 Task: Create Card Employee Training Review in Board Crisis Management Solutions to Workspace CRM Systems. Create Card Hunting Review in Board Social Media Influencer Outreach to Workspace CRM Systems. Create Card Employee Onboarding Review in Board Customer Advocacy Program Strategy and Execution to Workspace CRM Systems
Action: Mouse moved to (130, 55)
Screenshot: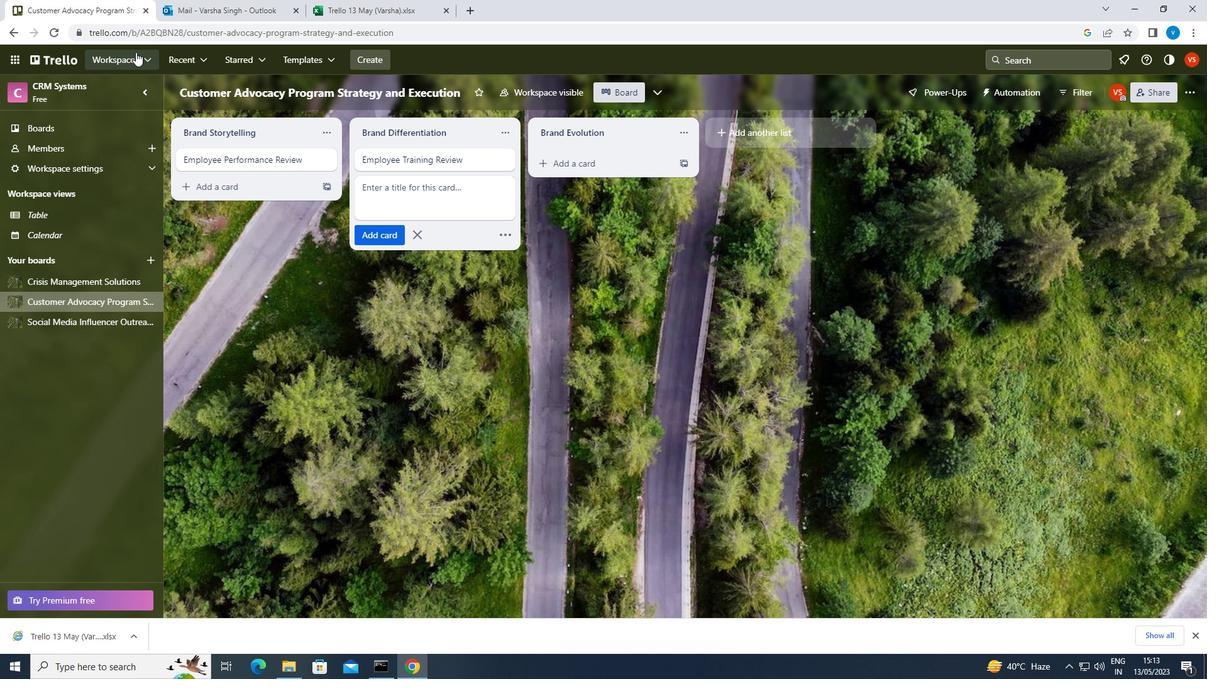 
Action: Mouse pressed left at (130, 55)
Screenshot: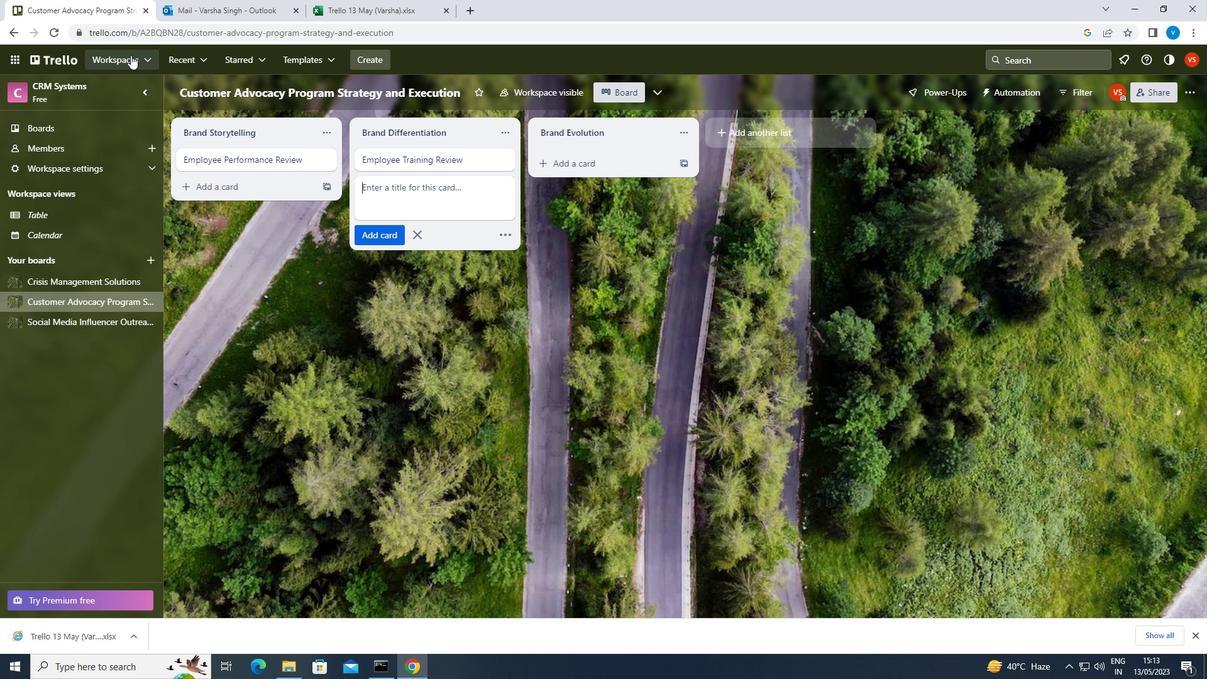 
Action: Mouse moved to (172, 498)
Screenshot: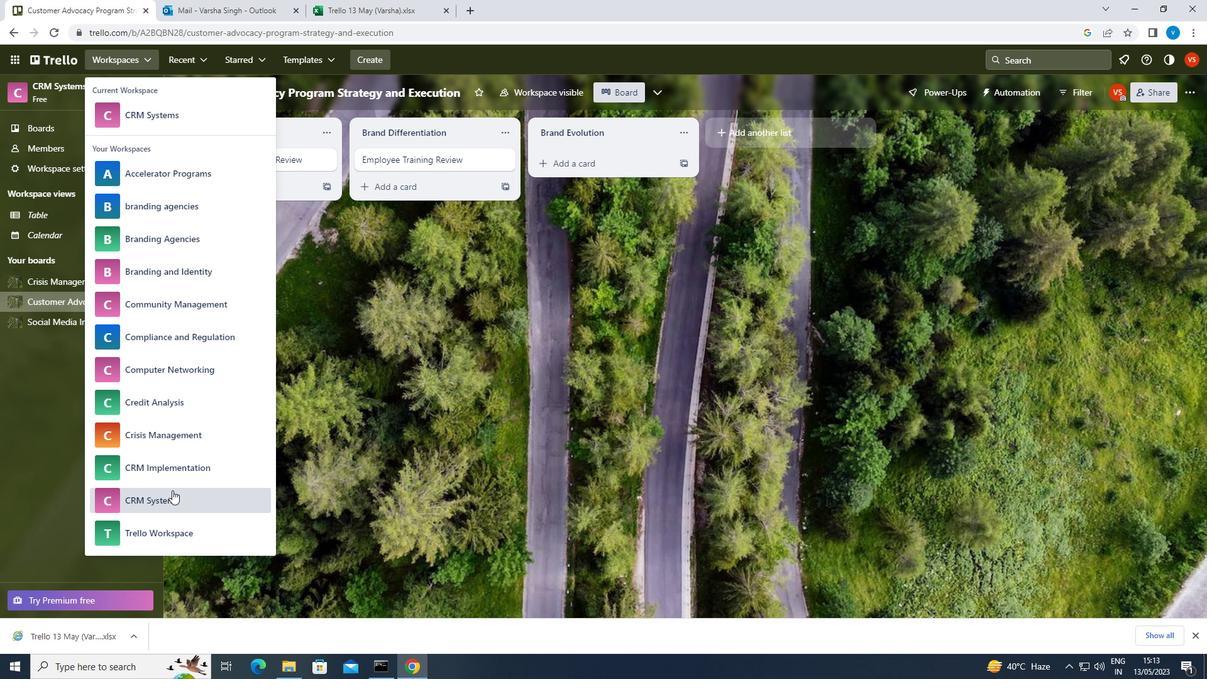 
Action: Mouse pressed left at (172, 498)
Screenshot: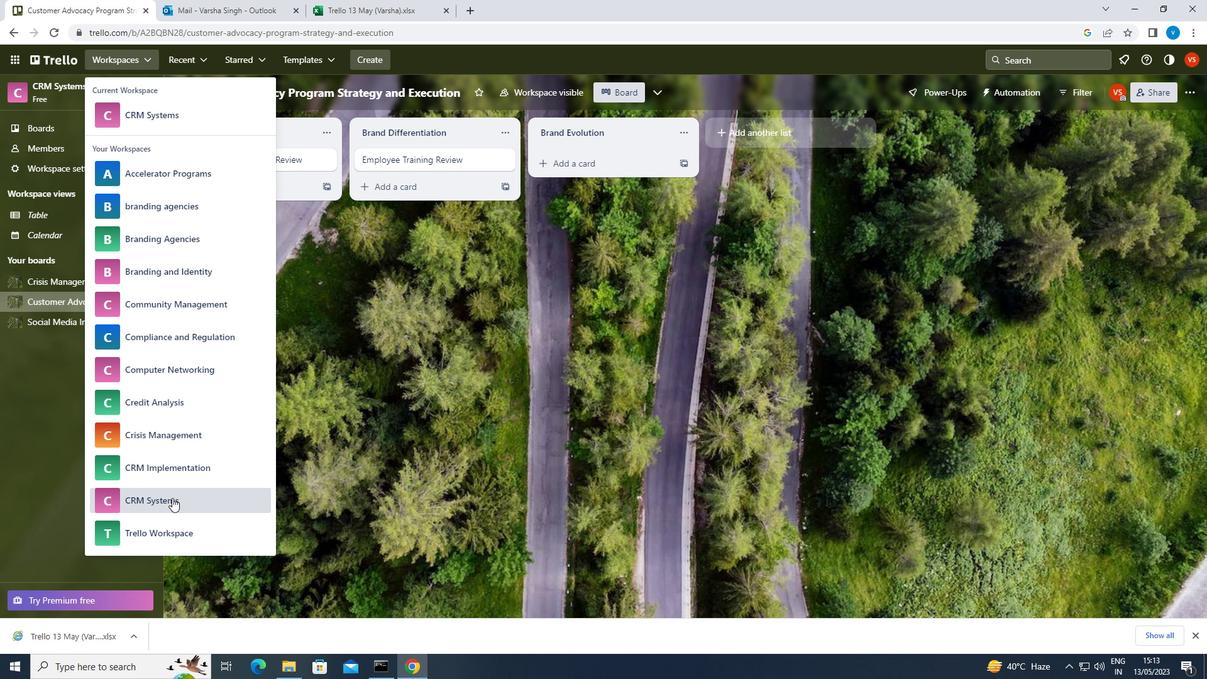 
Action: Mouse moved to (103, 279)
Screenshot: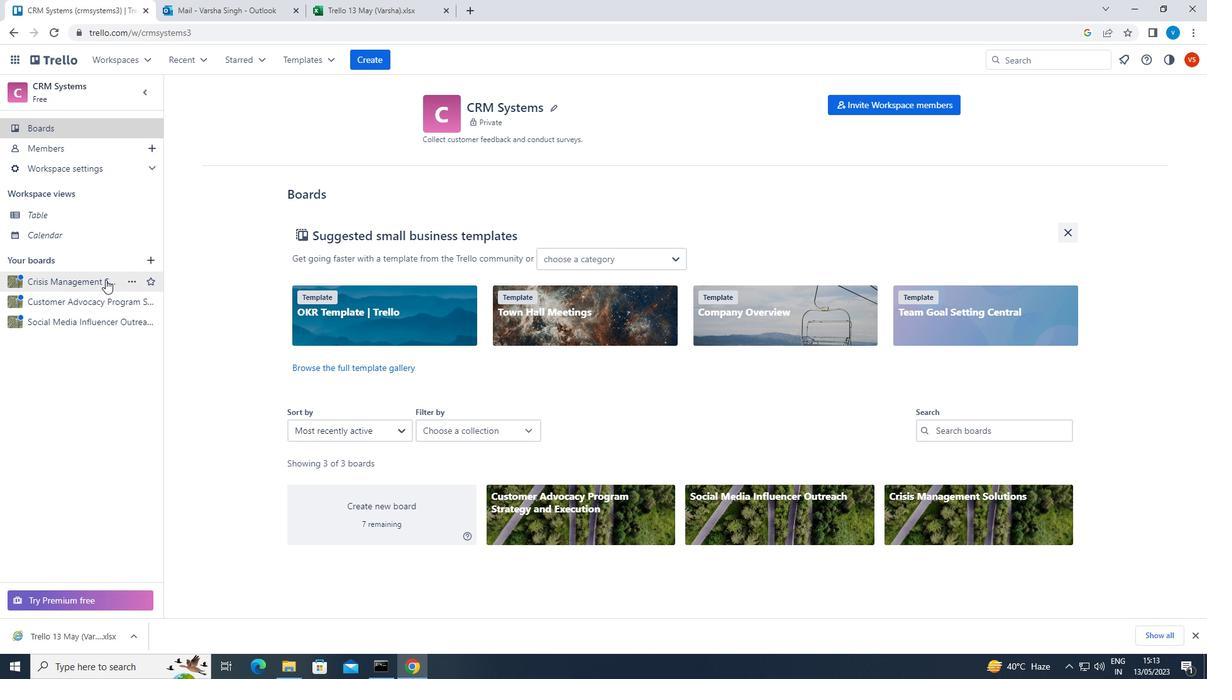 
Action: Mouse pressed left at (103, 279)
Screenshot: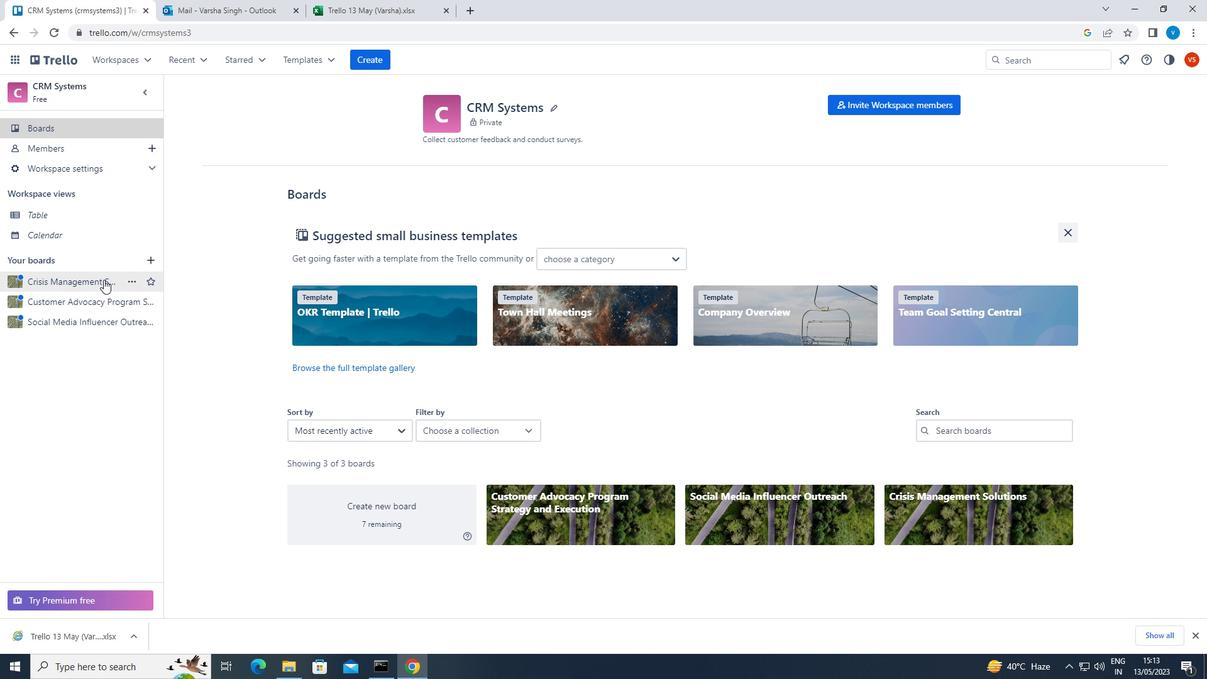 
Action: Mouse moved to (576, 160)
Screenshot: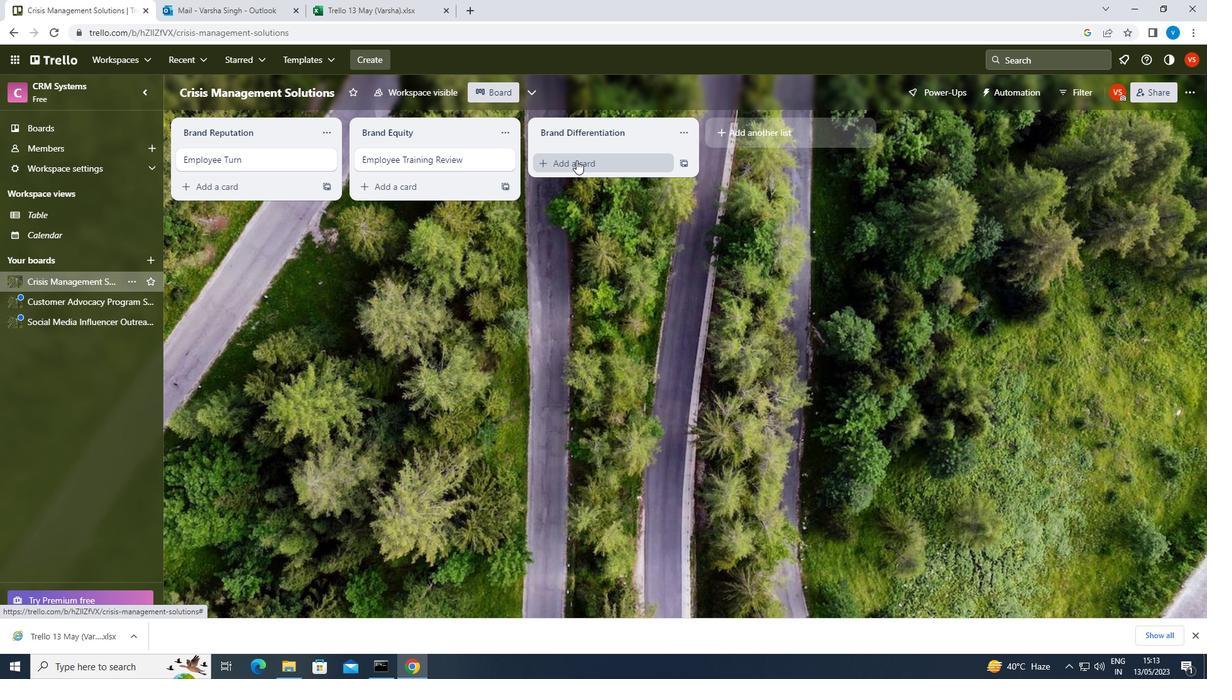 
Action: Mouse pressed left at (576, 160)
Screenshot: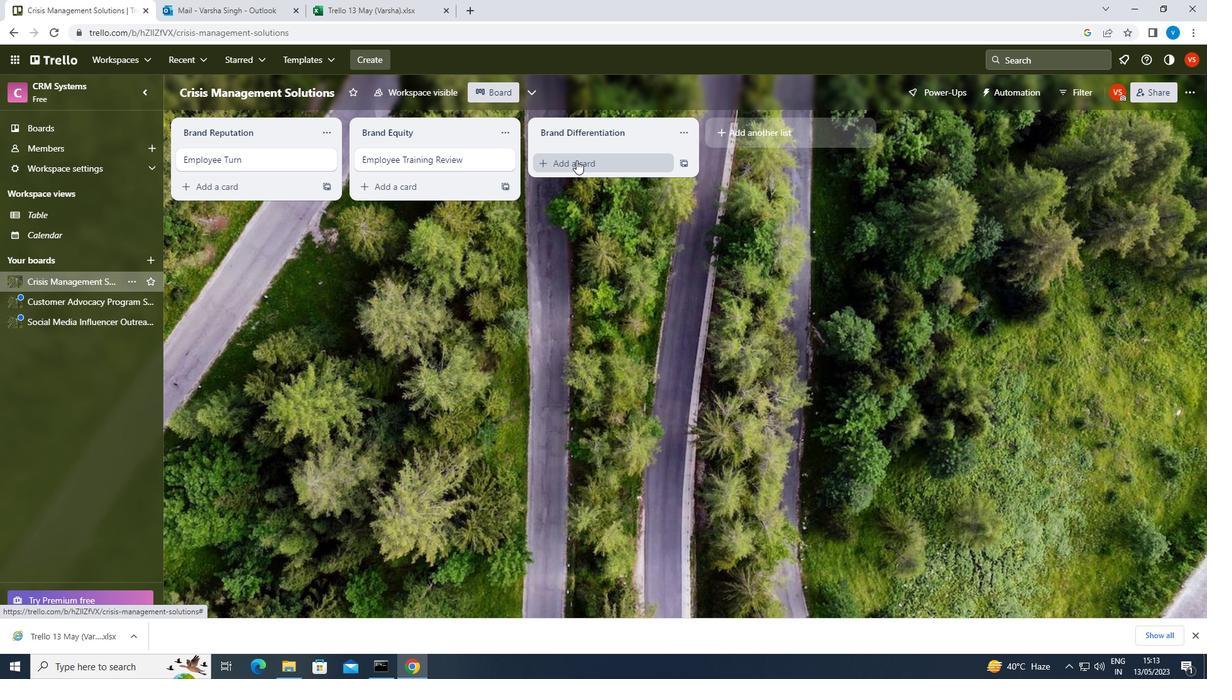 
Action: Mouse moved to (577, 166)
Screenshot: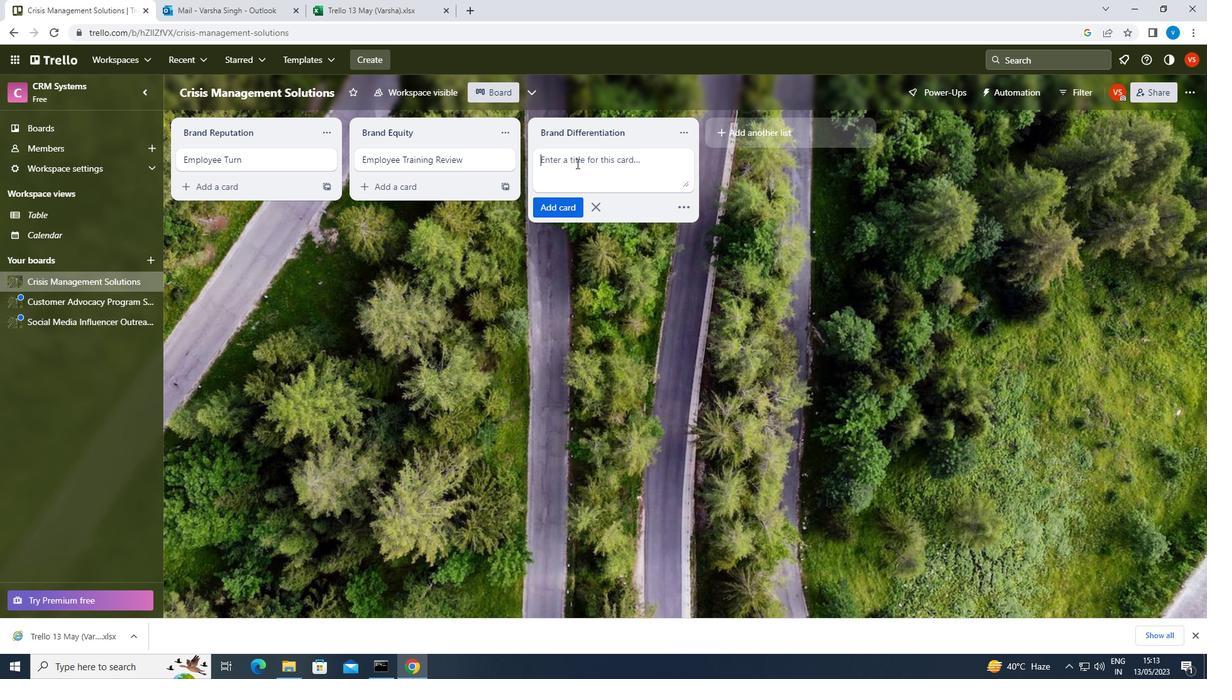 
Action: Key pressed <Key.shift>EMPLOYE<Key.space><Key.shift>TRAINING<Key.space><Key.shift>REVIEW
Screenshot: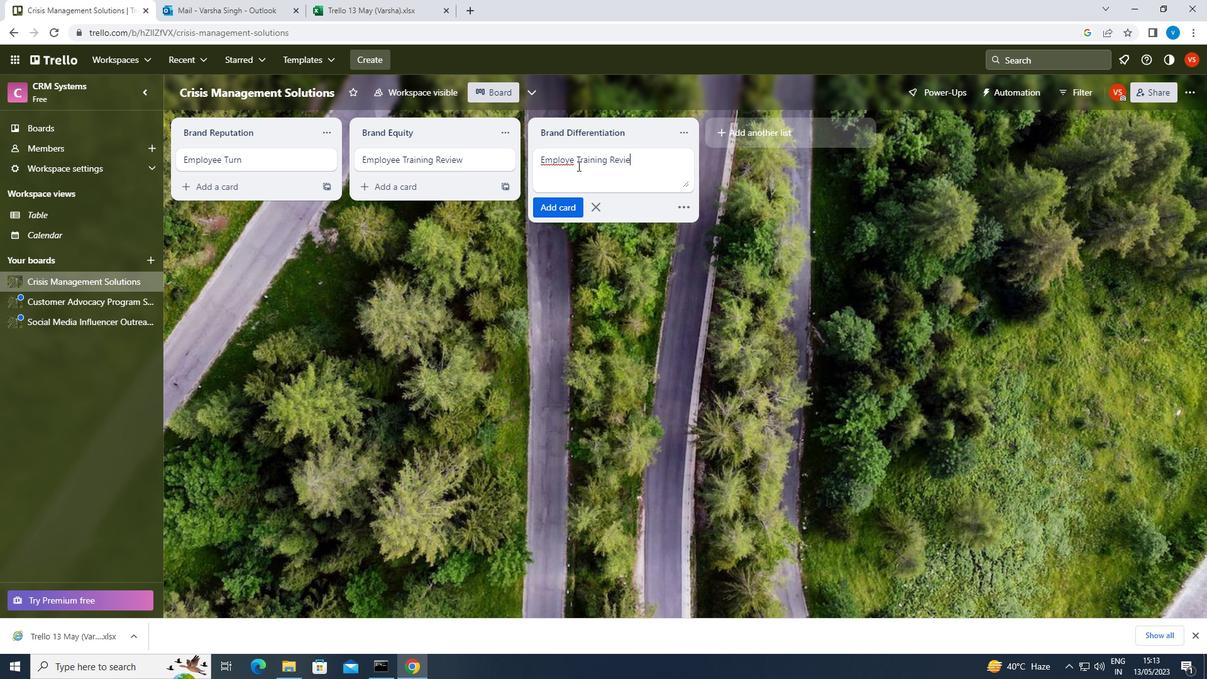 
Action: Mouse moved to (578, 166)
Screenshot: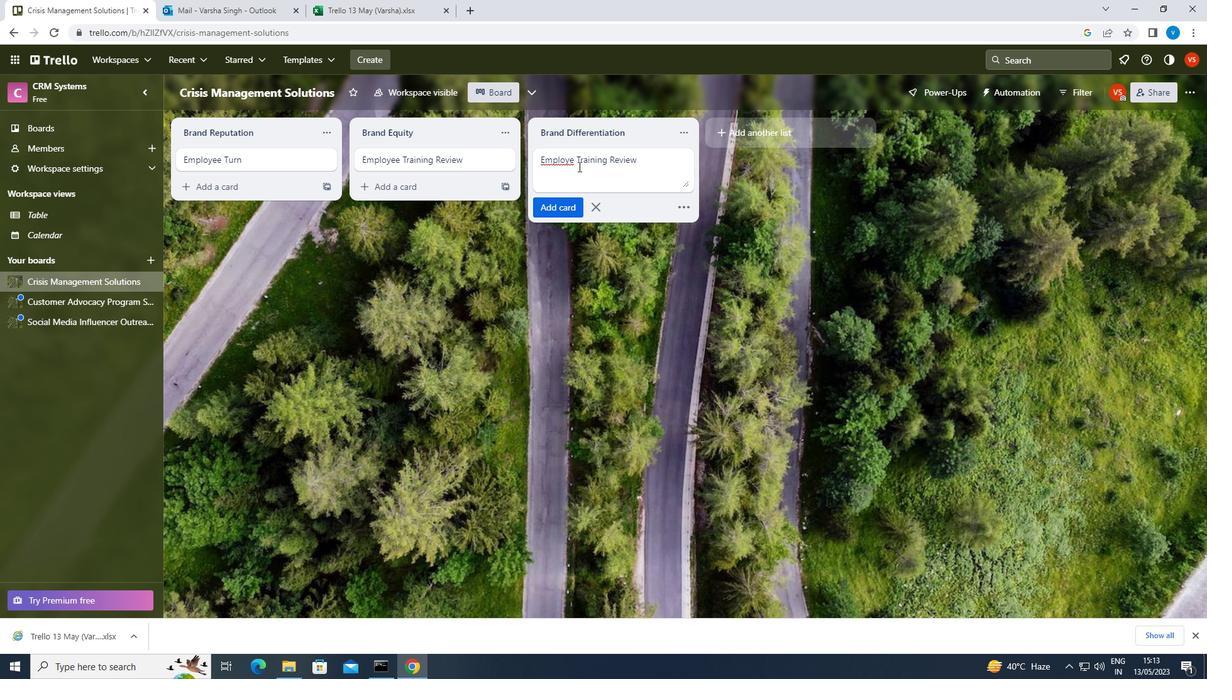 
Action: Key pressed <Key.enter>
Screenshot: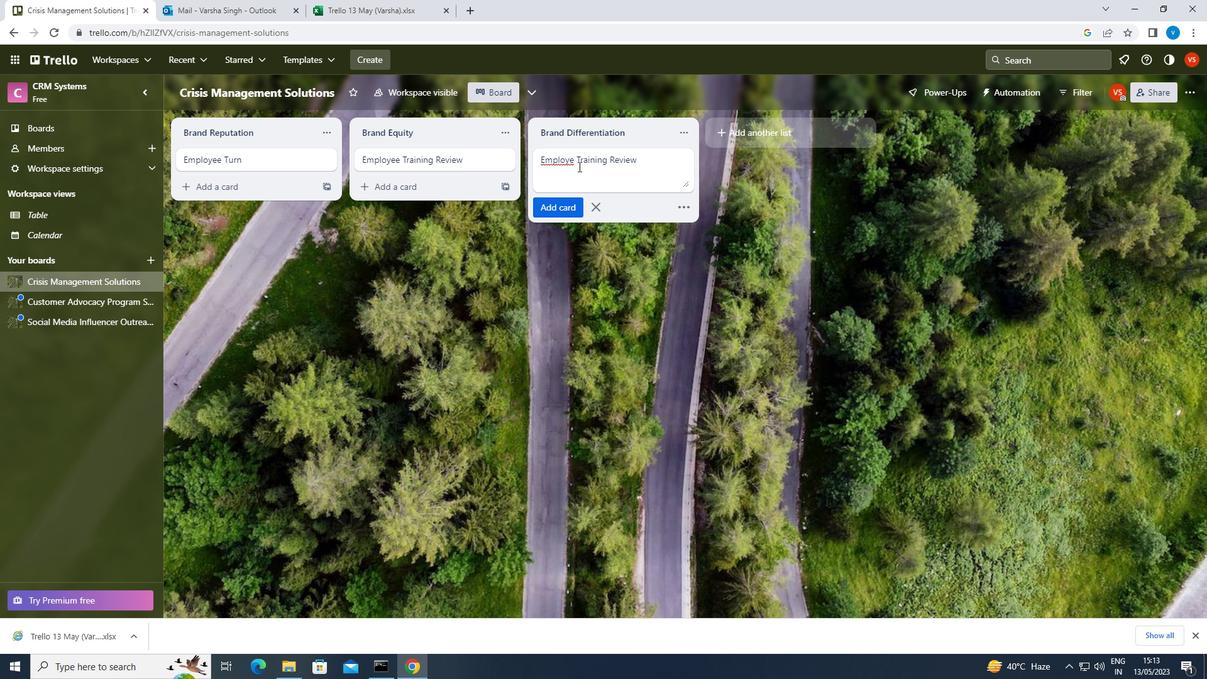 
Action: Mouse moved to (66, 317)
Screenshot: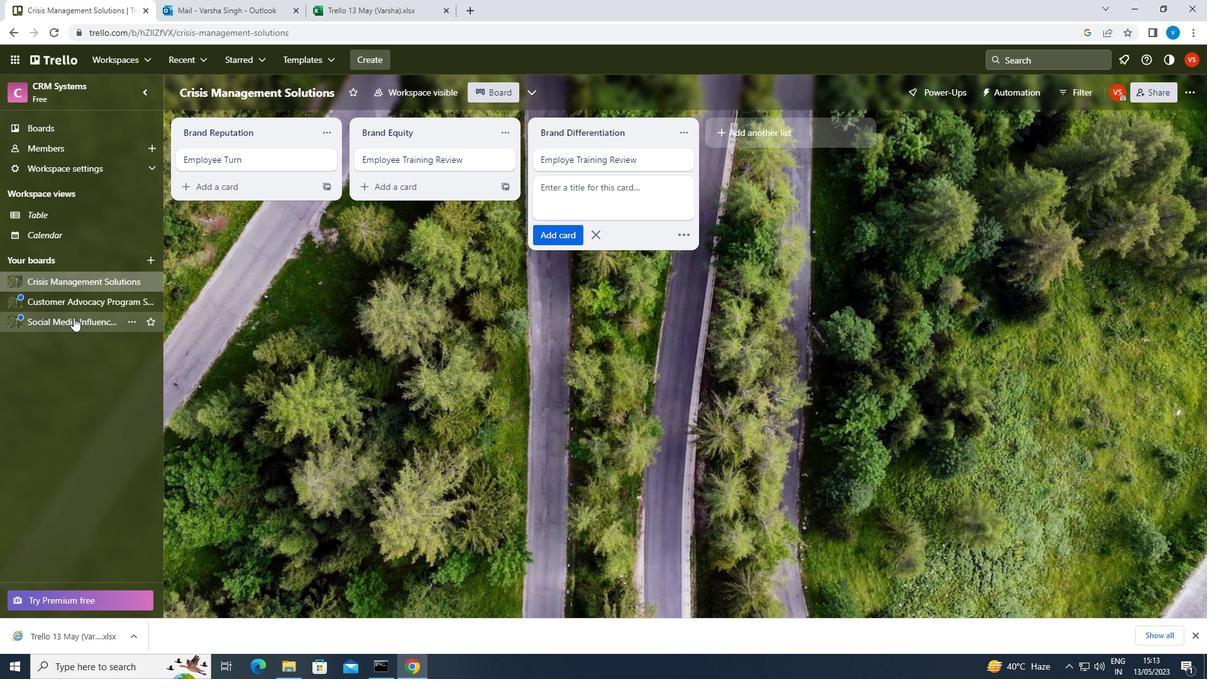 
Action: Mouse pressed left at (66, 317)
Screenshot: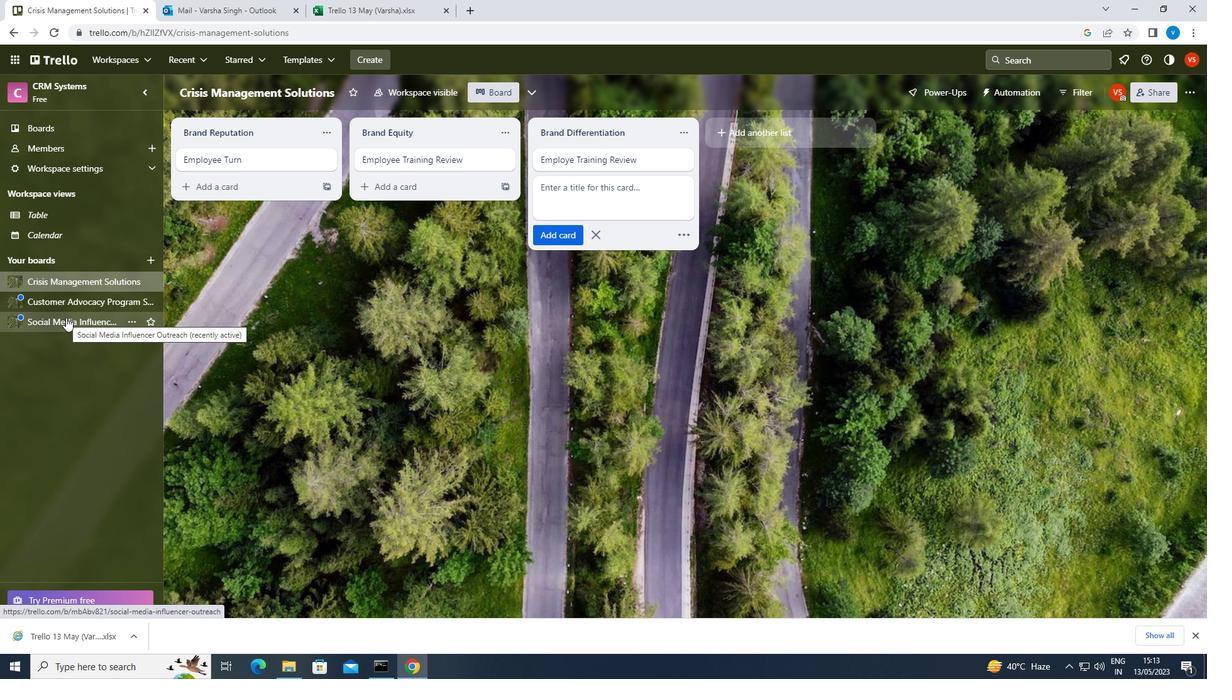 
Action: Mouse moved to (581, 160)
Screenshot: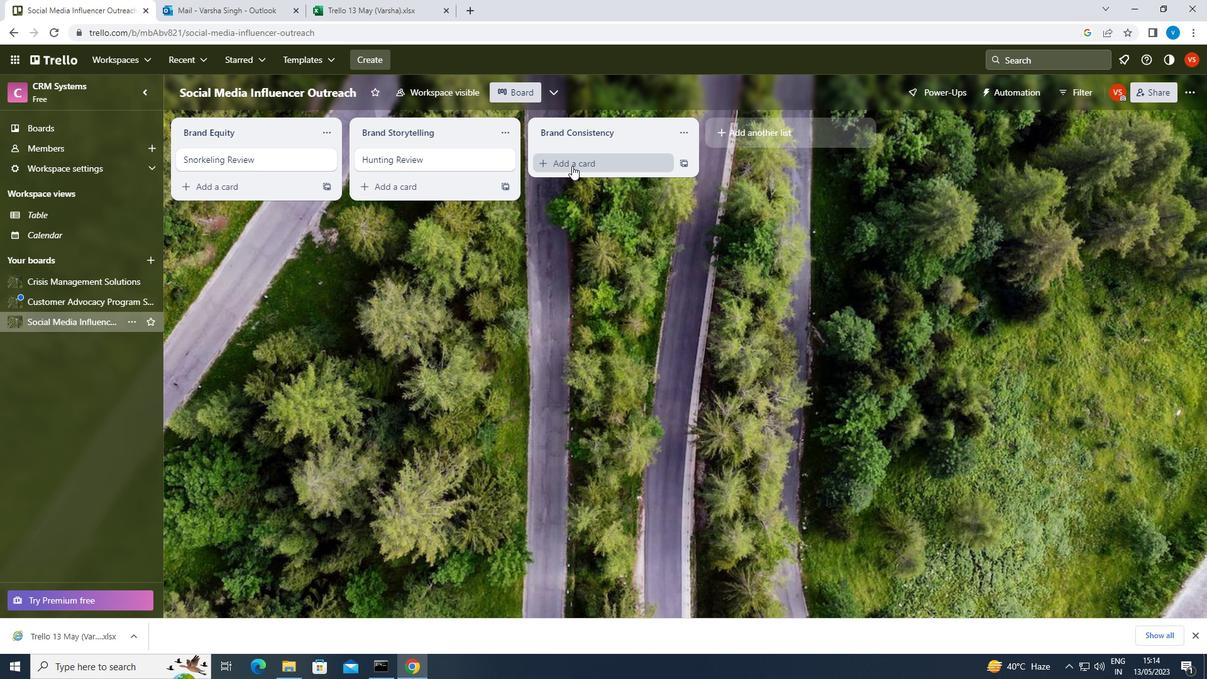 
Action: Mouse pressed left at (581, 160)
Screenshot: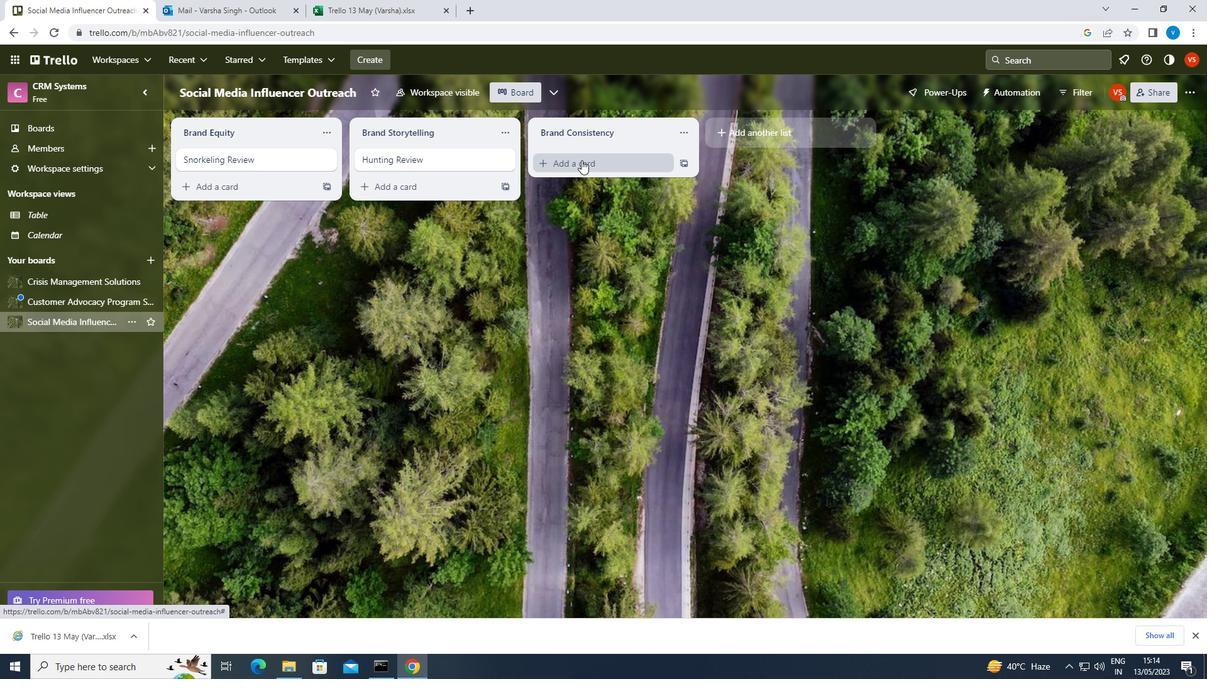 
Action: Mouse moved to (582, 160)
Screenshot: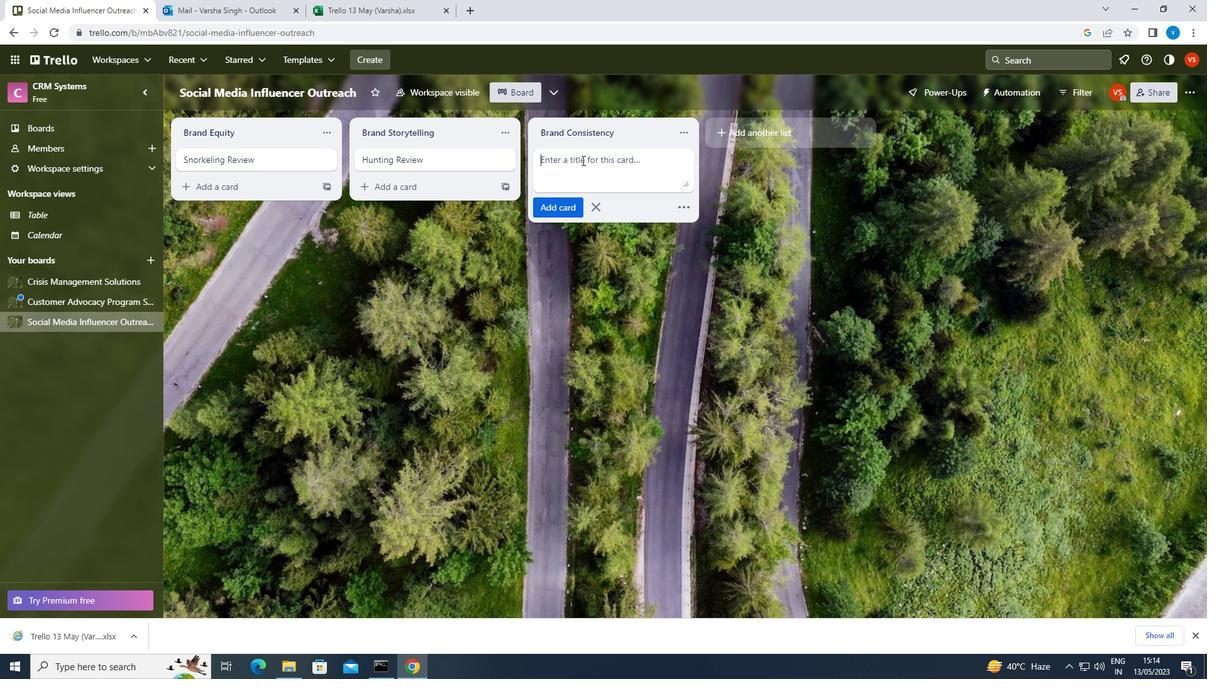 
Action: Key pressed <Key.shift>HUNTING<Key.space><Key.shift>REVIEW<Key.space><Key.enter>
Screenshot: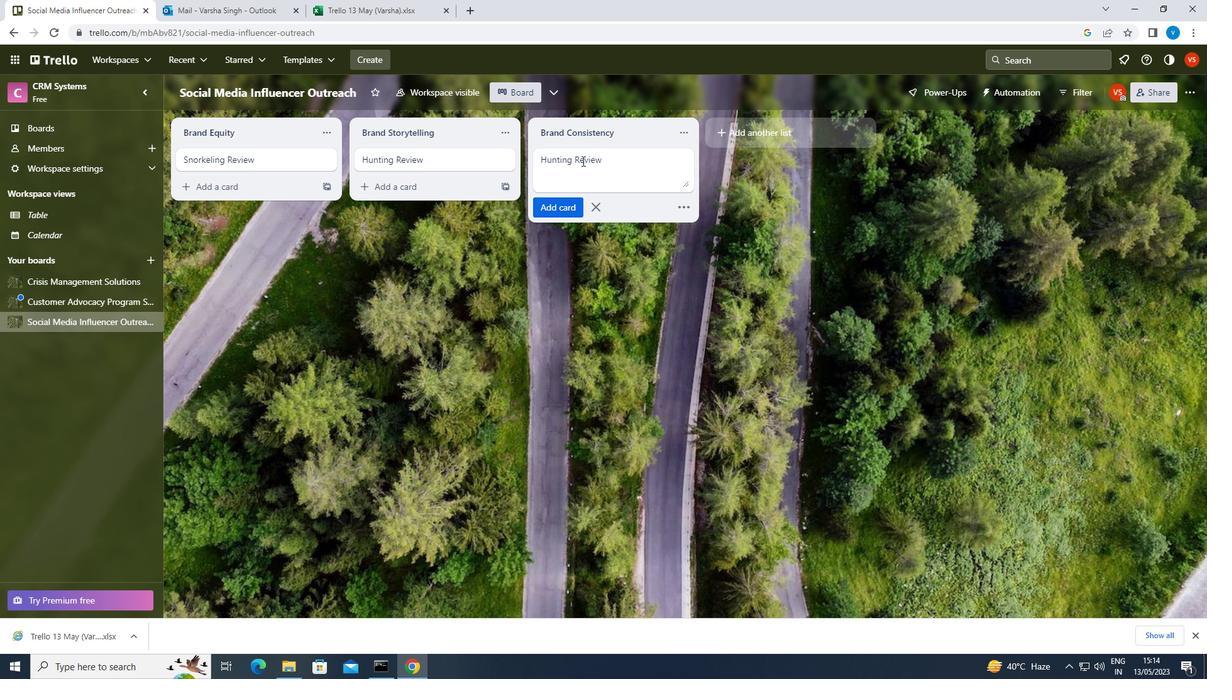
Action: Mouse moved to (57, 301)
Screenshot: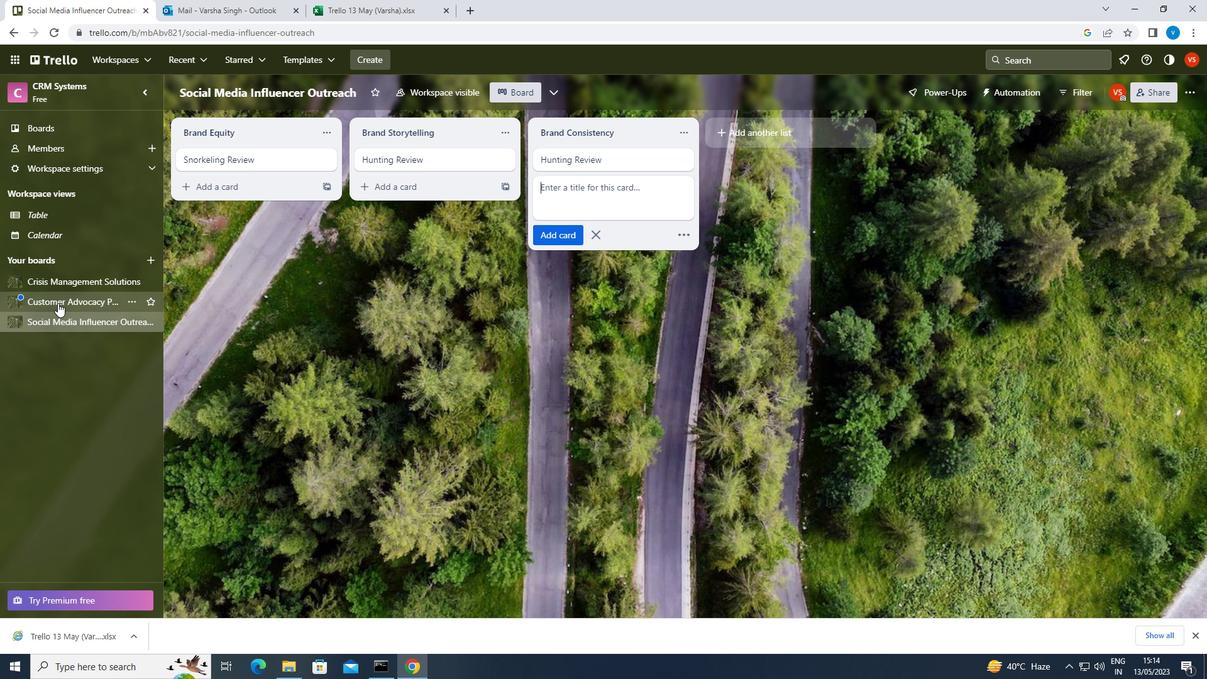 
Action: Mouse pressed left at (57, 301)
Screenshot: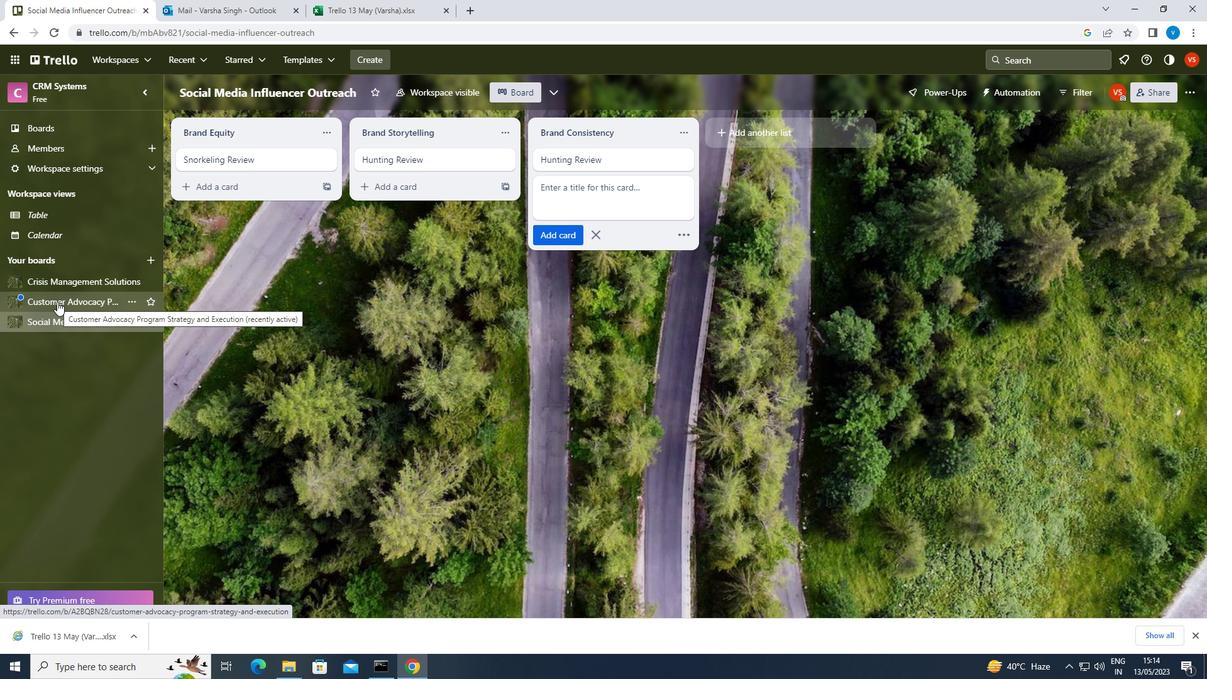 
Action: Mouse moved to (567, 157)
Screenshot: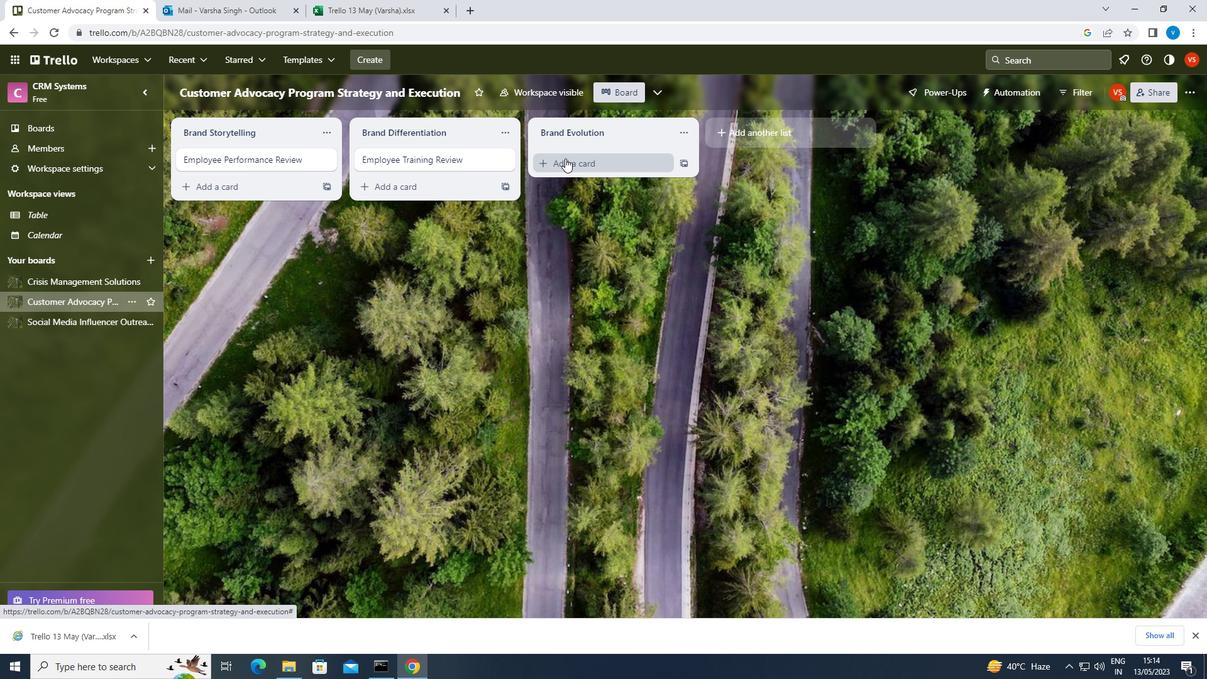 
Action: Mouse pressed left at (567, 157)
Screenshot: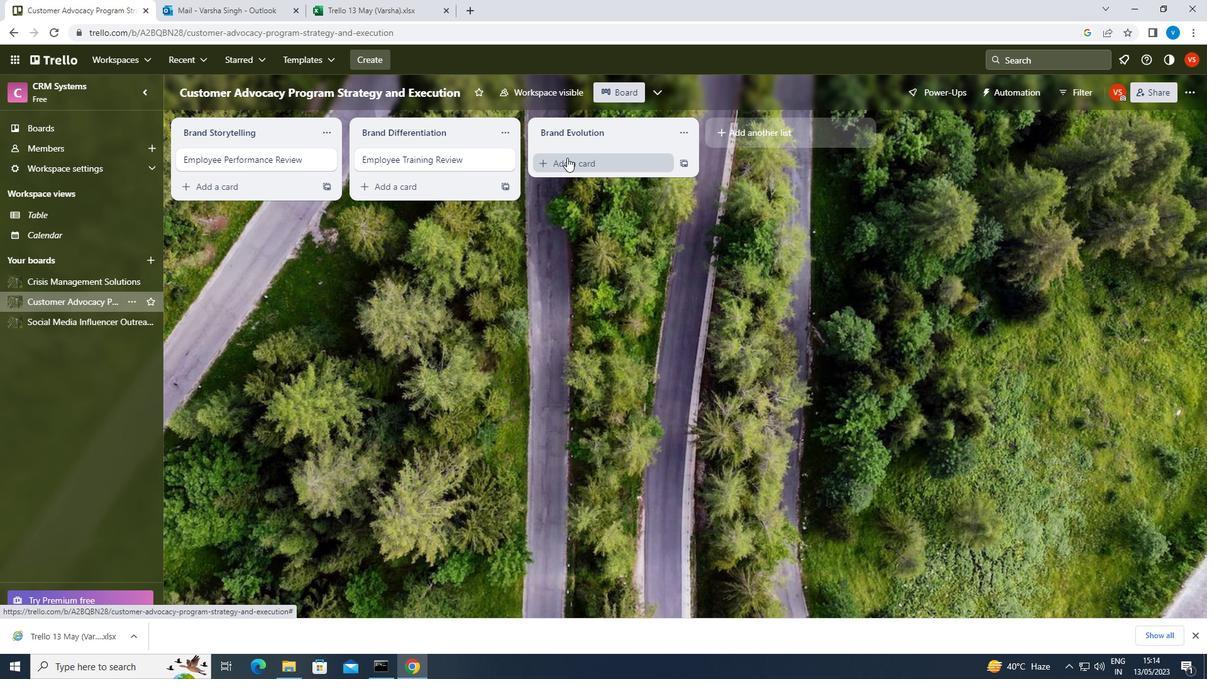 
Action: Key pressed <Key.shift>EMPLOYEE<Key.space><Key.shift>ONBOARDING<Key.space><Key.shift>REVIEW
Screenshot: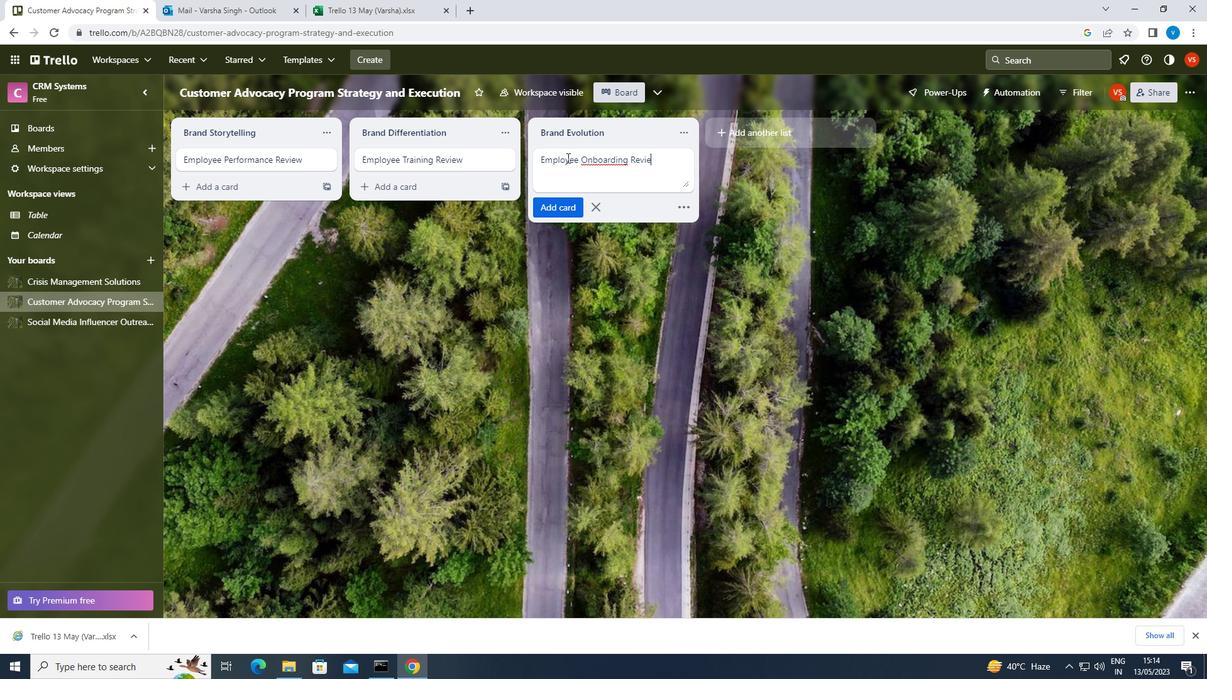 
Action: Mouse moved to (558, 159)
Screenshot: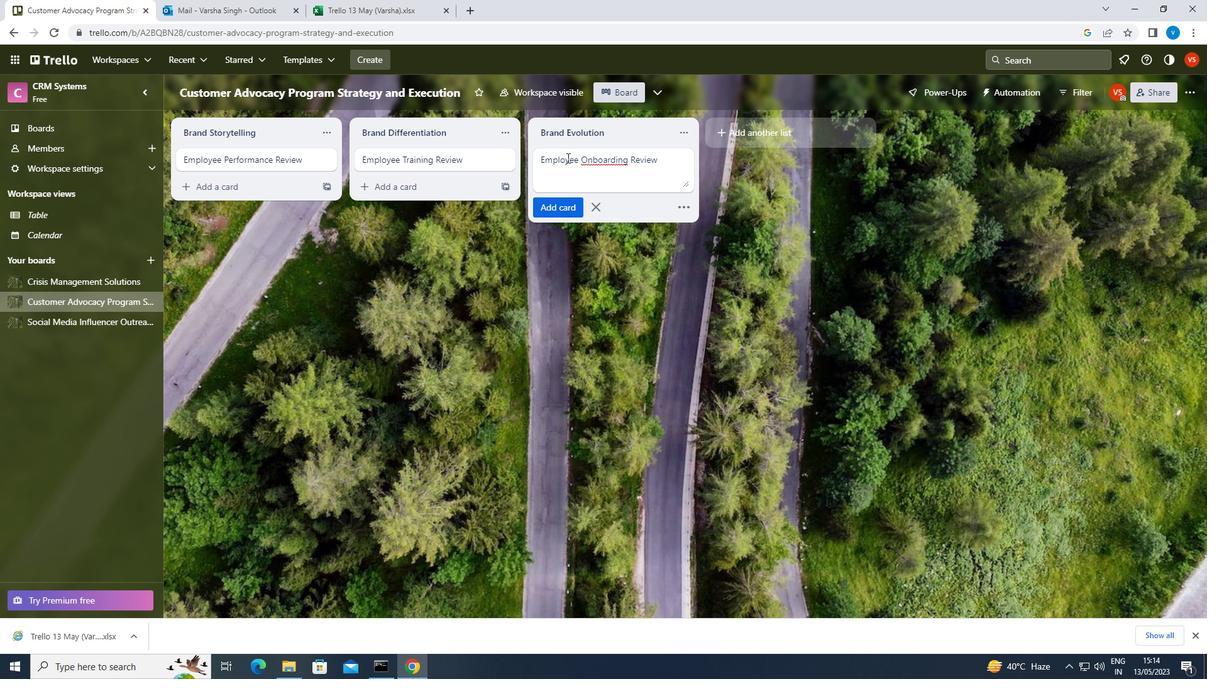 
Action: Key pressed <Key.enter>
Screenshot: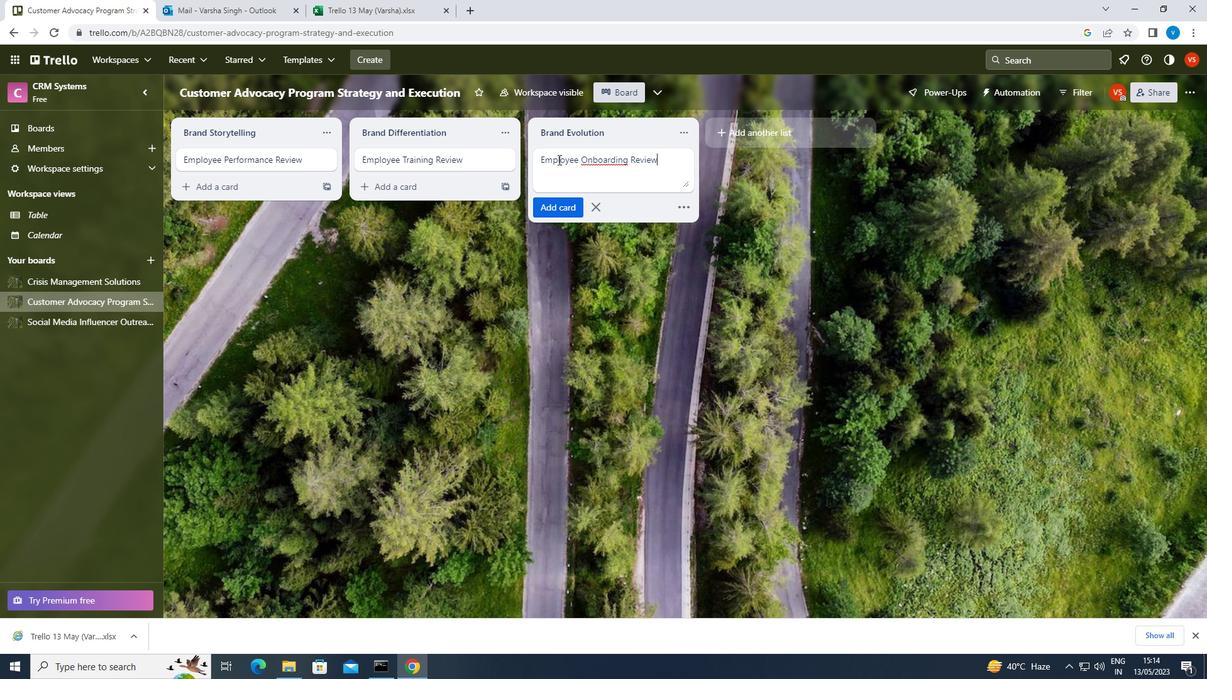
Action: Mouse moved to (558, 159)
Screenshot: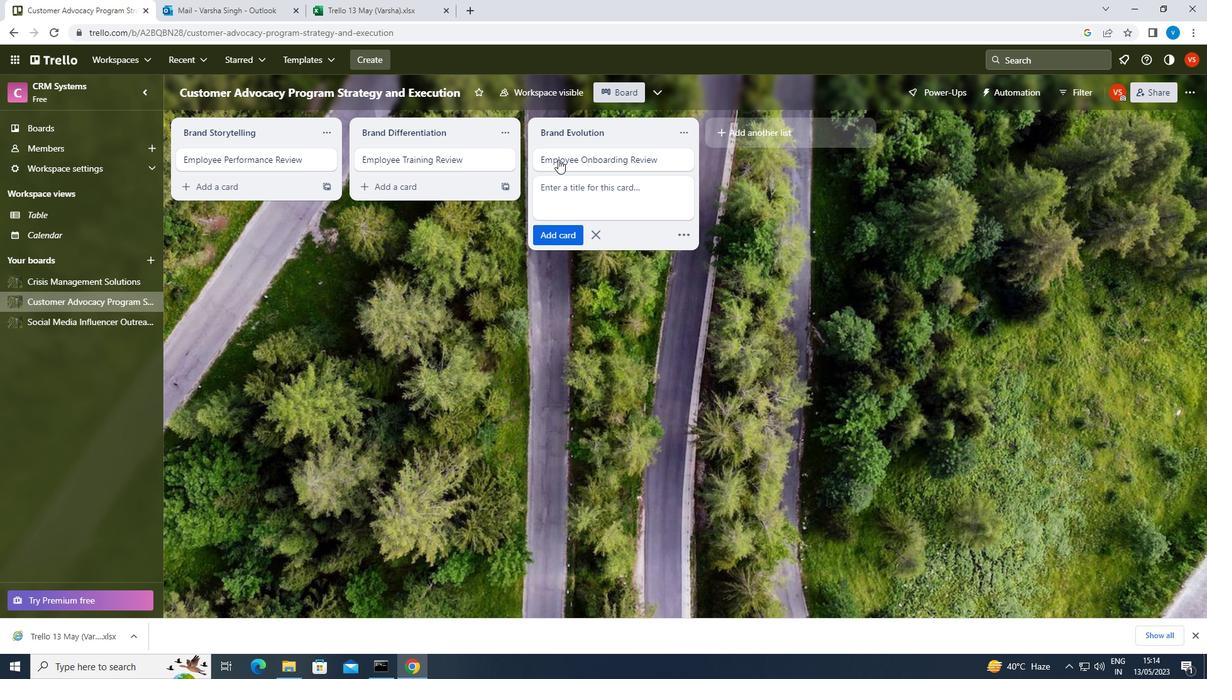 
